 Task: Create Card Sales Closing Review in Board Newsletter Design Ideas to Workspace Customer Service Software. Create Card Circus Review in Board Email Marketing Conversion Rate Optimization to Workspace Customer Service Software. Create Card Sales Target Review in Board Market Analysis for International Expansion to Workspace Customer Service Software
Action: Mouse moved to (113, 362)
Screenshot: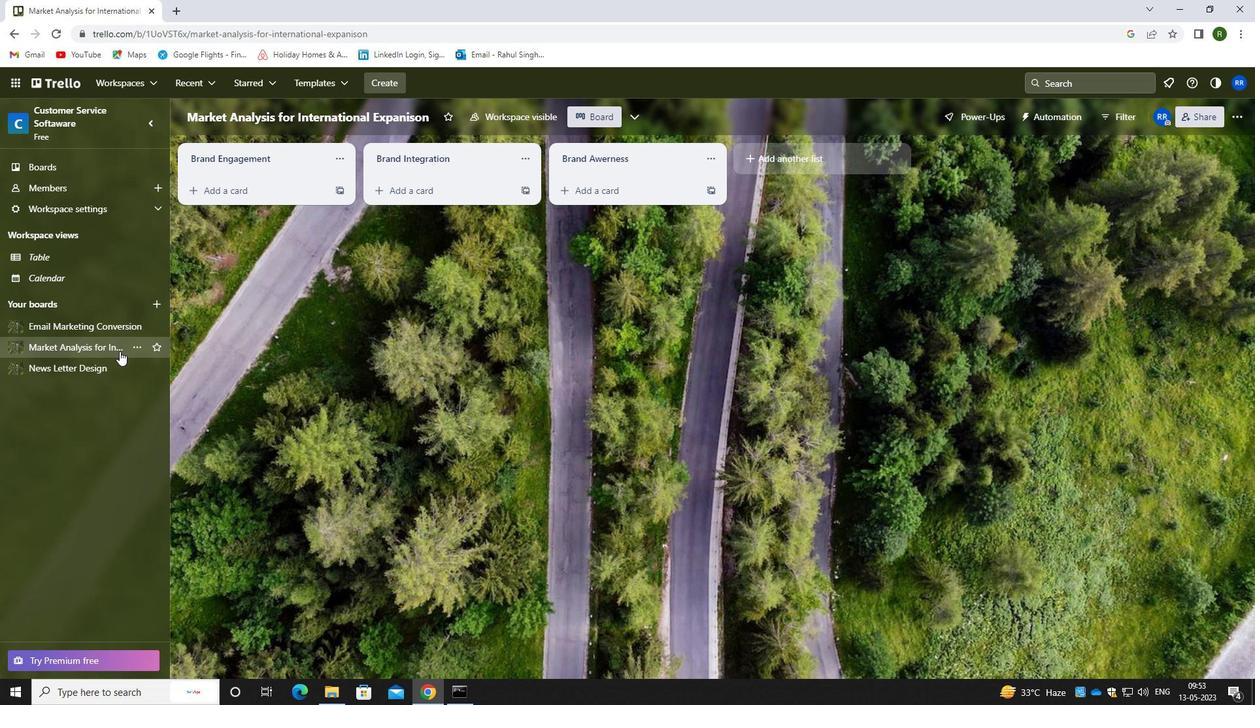 
Action: Mouse pressed left at (113, 362)
Screenshot: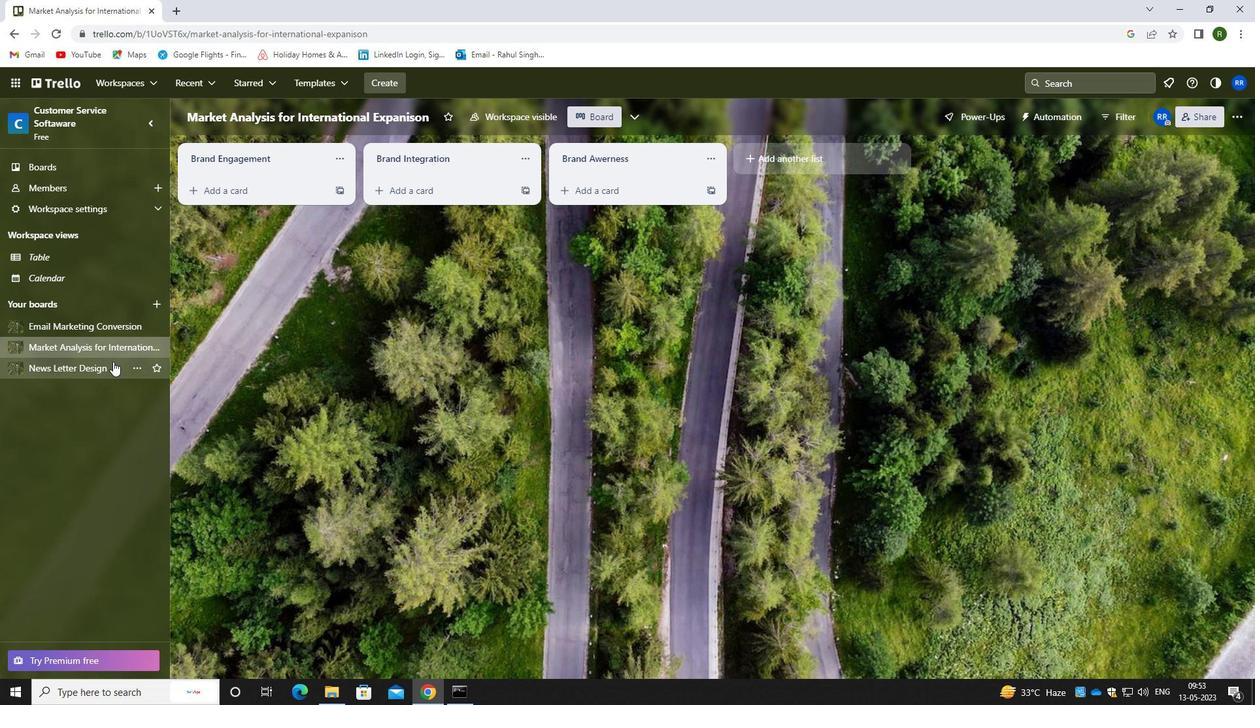 
Action: Mouse moved to (205, 196)
Screenshot: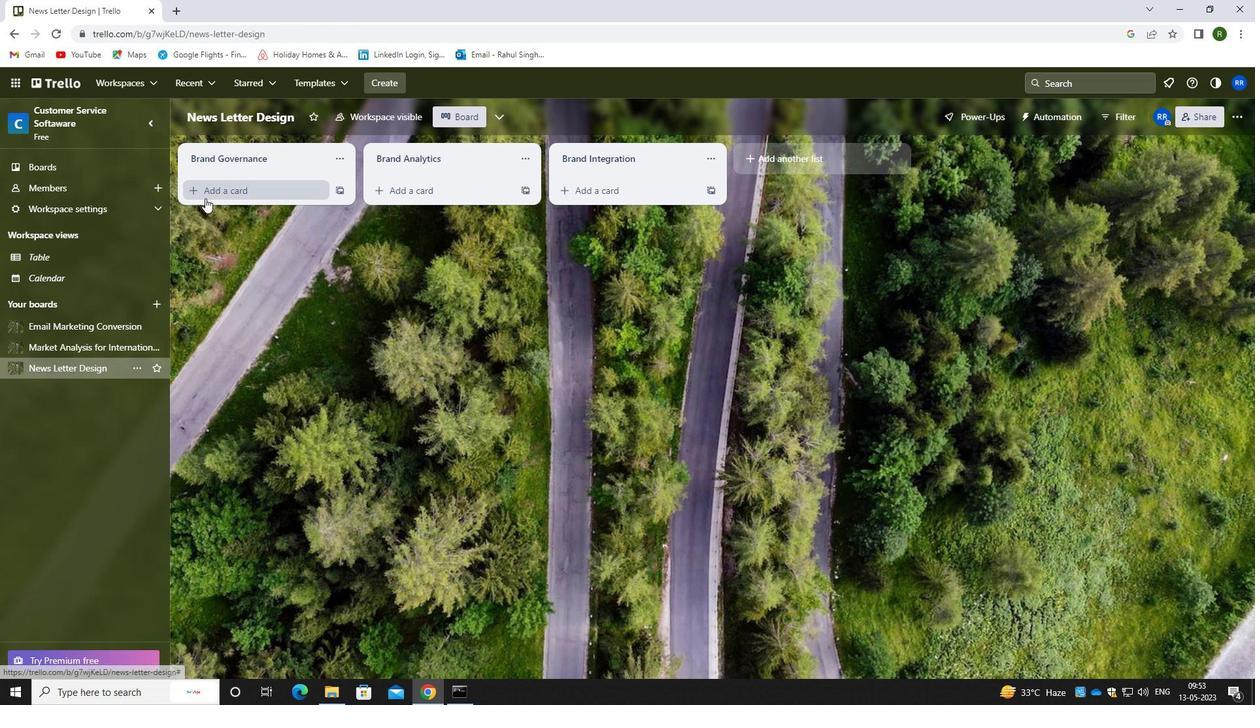 
Action: Mouse pressed left at (205, 196)
Screenshot: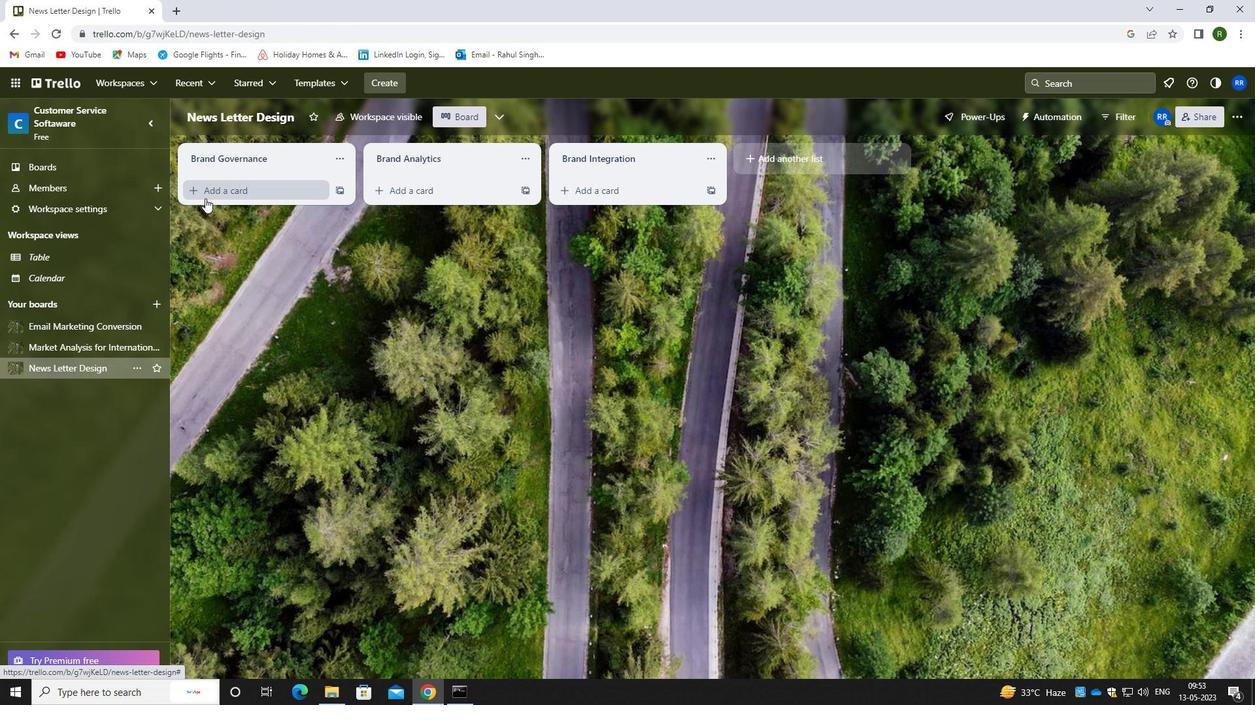 
Action: Mouse moved to (215, 198)
Screenshot: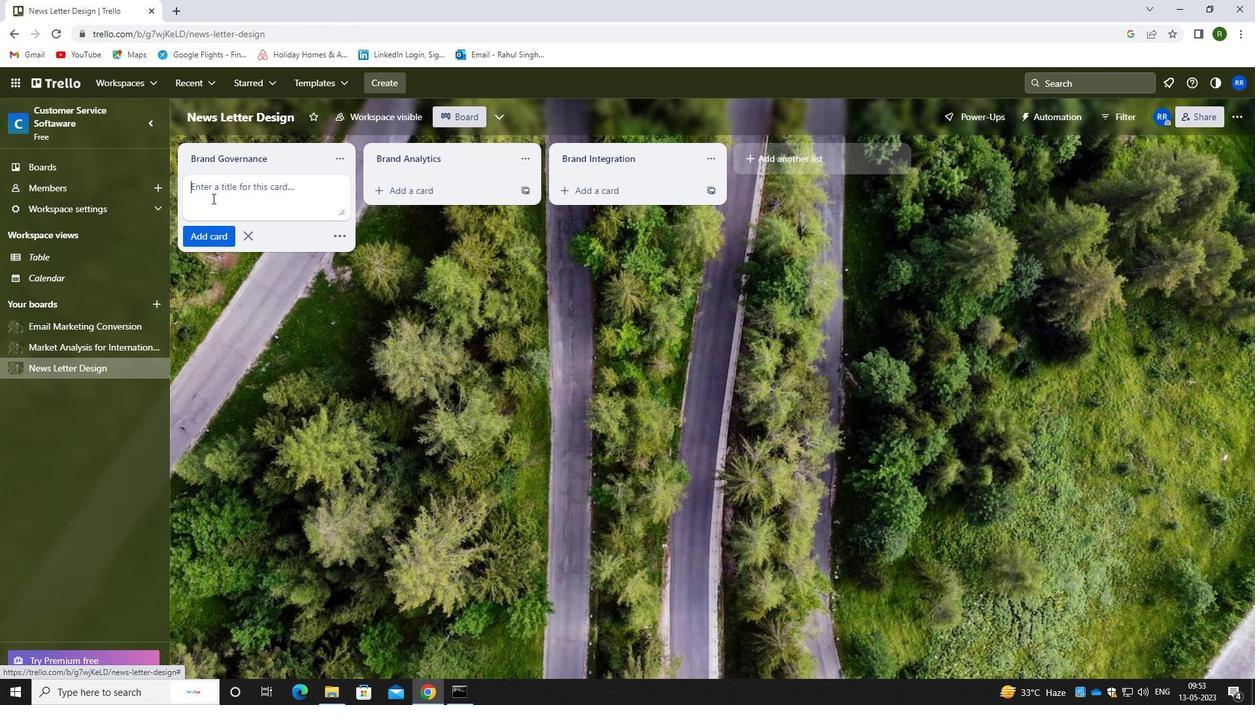
Action: Key pressed <Key.caps_lock>s<Key.caps_lock>ales<Key.space><Key.caps_lock>c<Key.caps_lock>losing<Key.space><Key.caps_lock>r<Key.caps_lock>eview
Screenshot: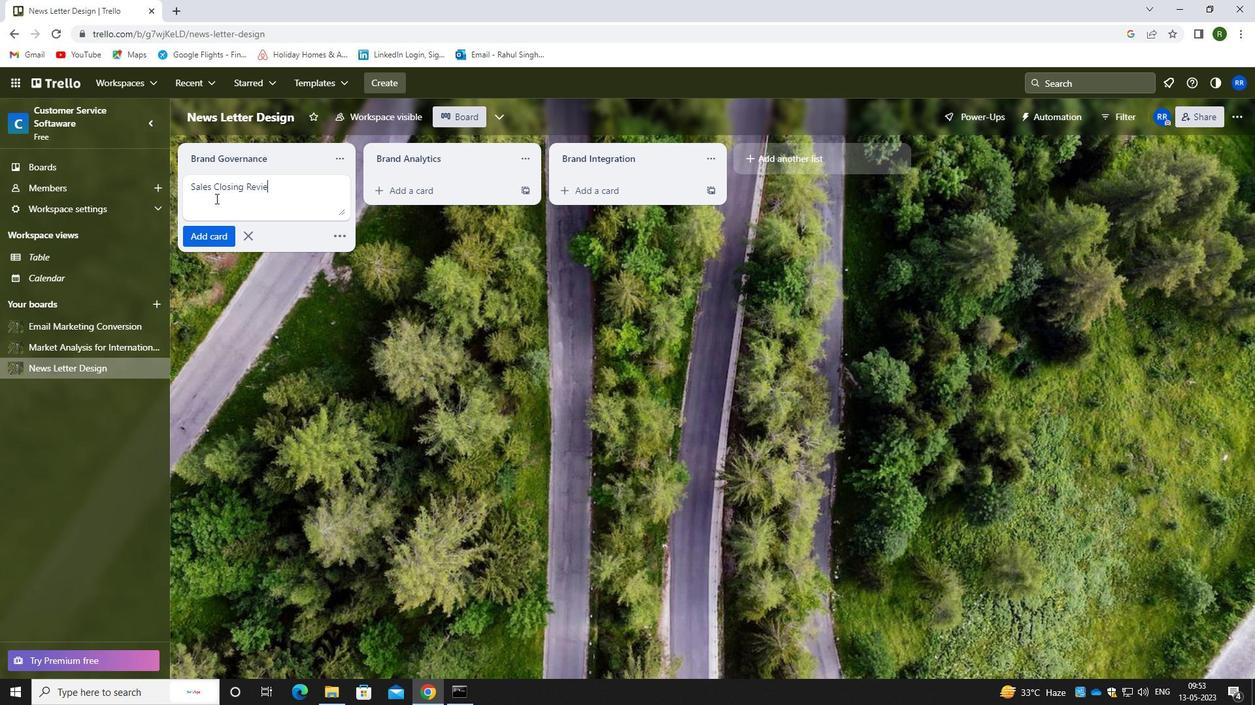 
Action: Mouse moved to (214, 239)
Screenshot: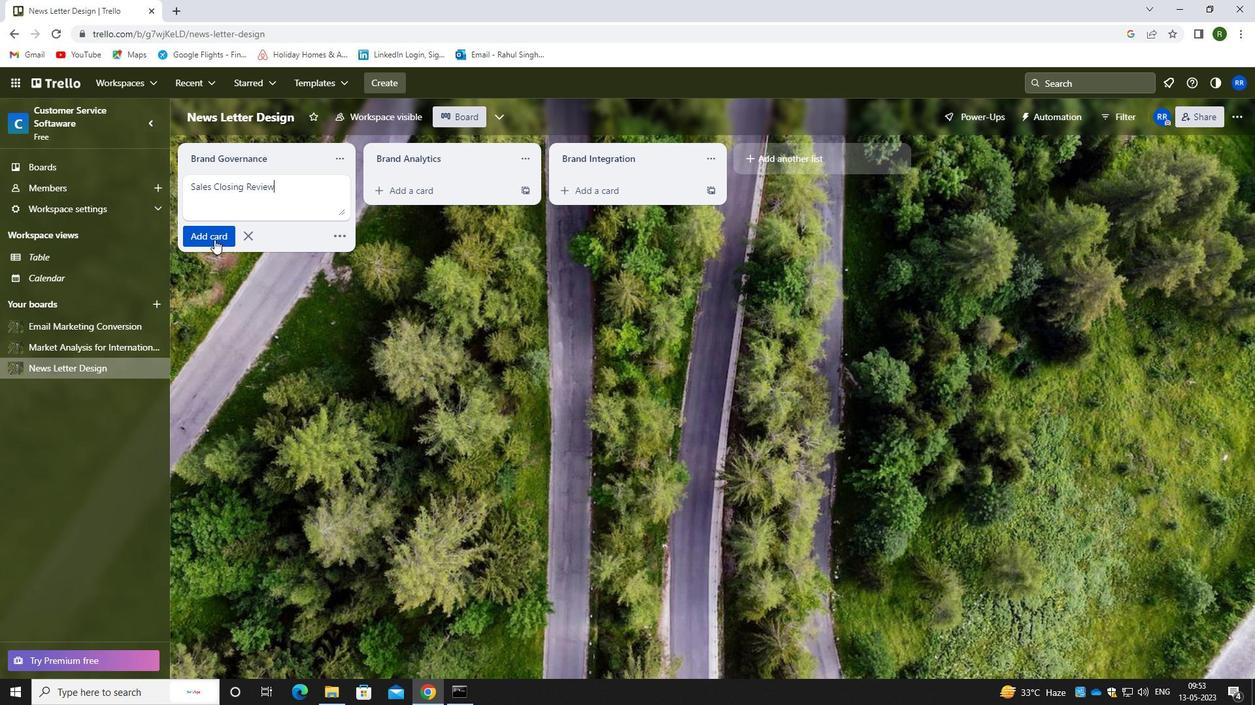 
Action: Mouse pressed left at (214, 239)
Screenshot: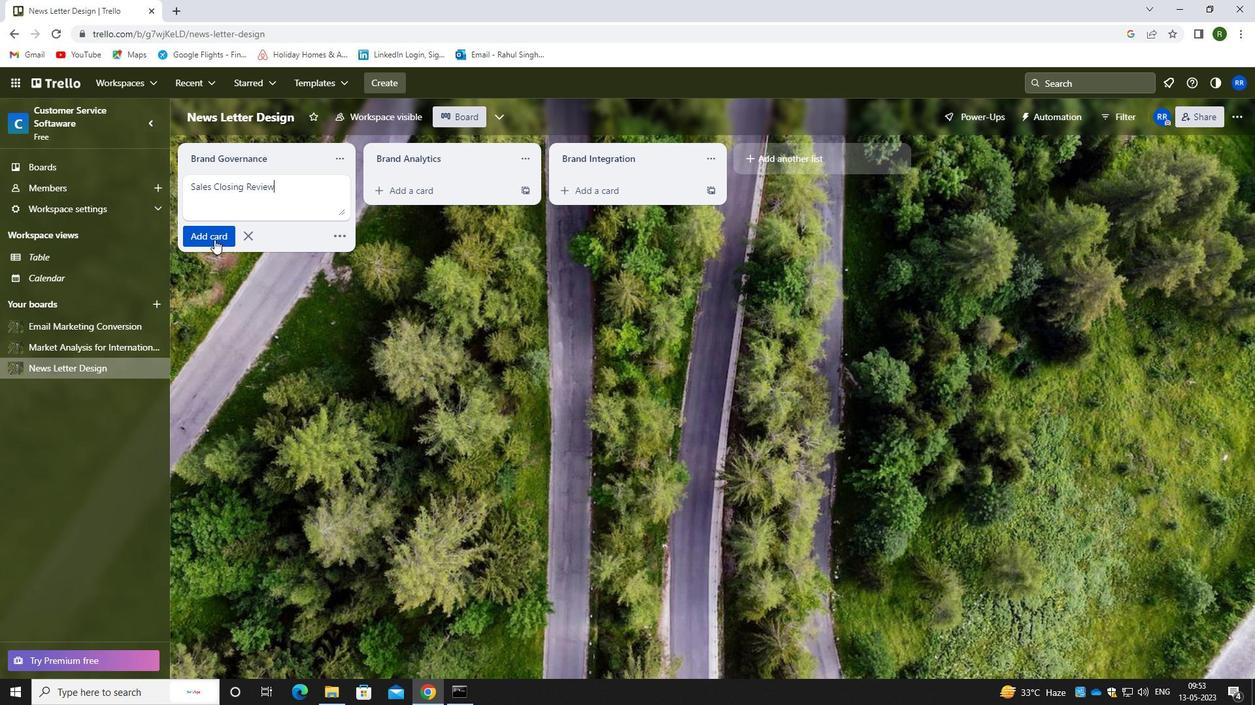 
Action: Mouse moved to (104, 325)
Screenshot: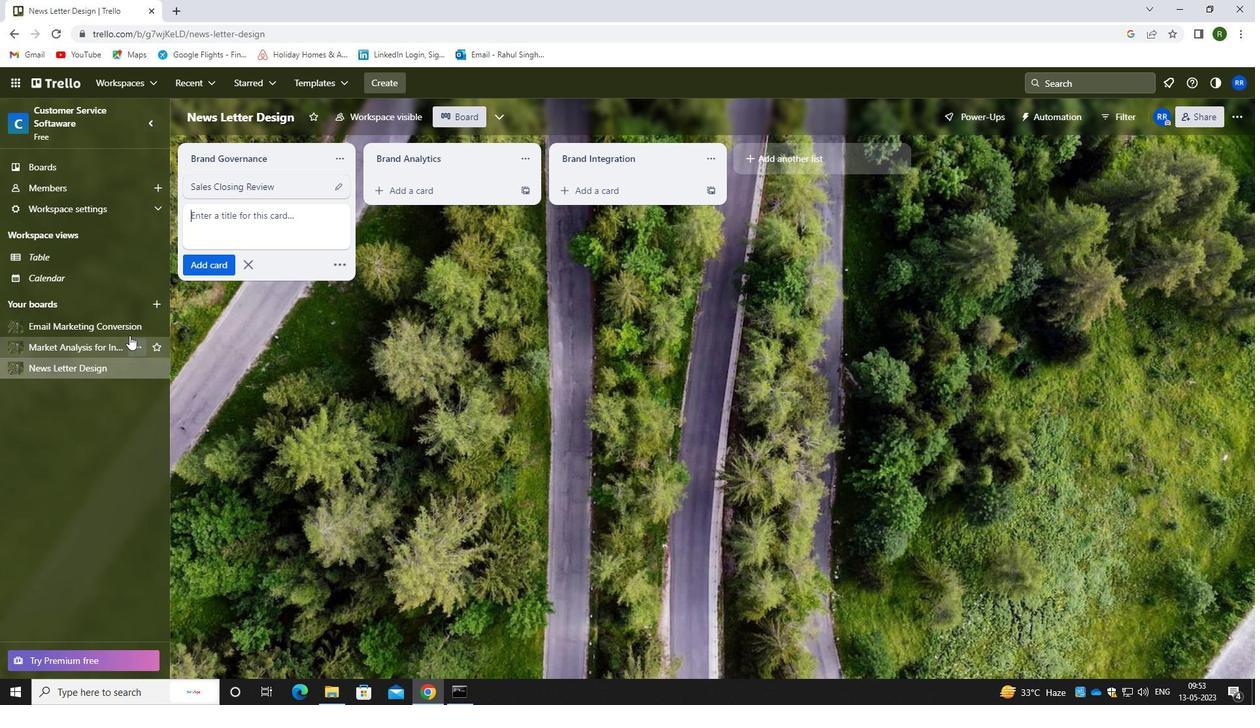 
Action: Mouse pressed left at (104, 325)
Screenshot: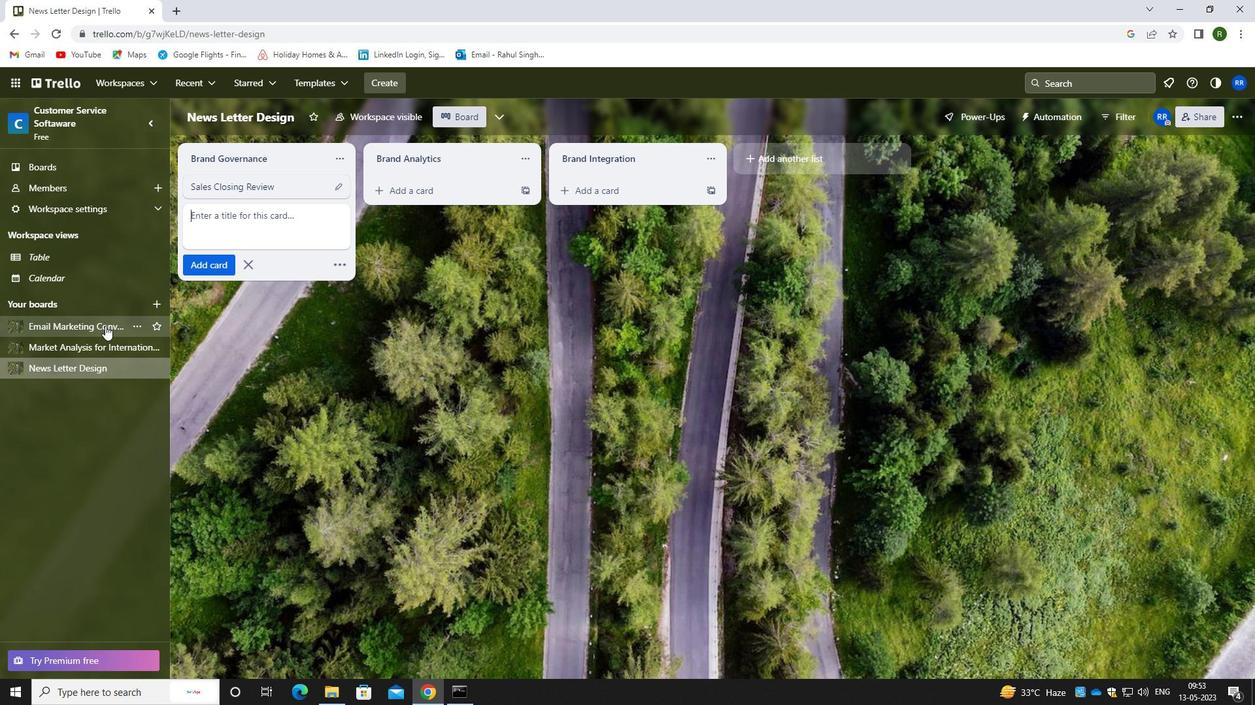 
Action: Mouse moved to (220, 190)
Screenshot: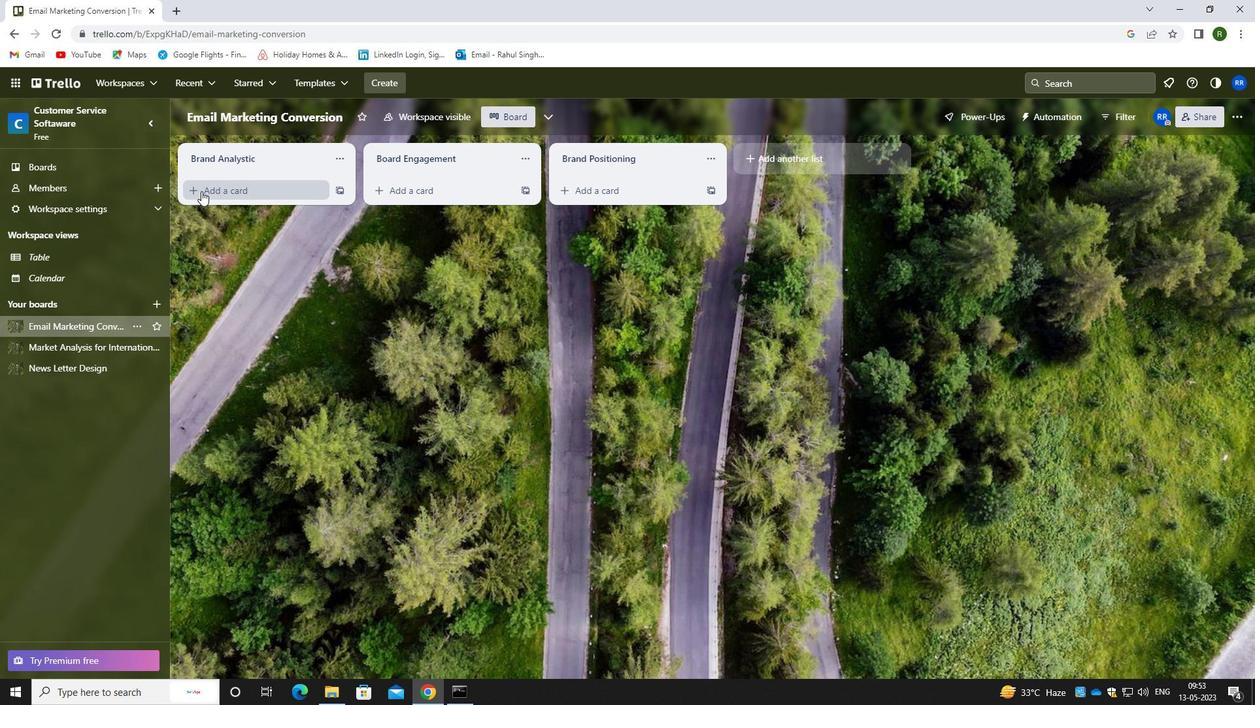 
Action: Mouse pressed left at (220, 190)
Screenshot: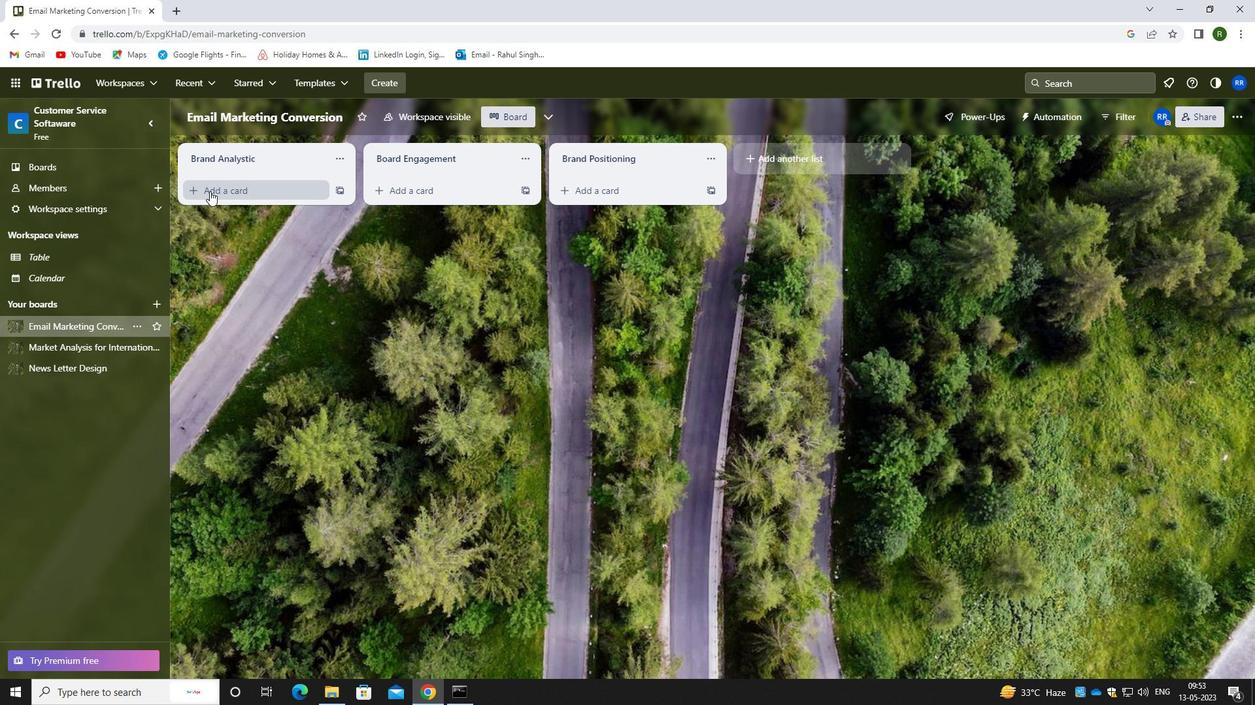 
Action: Mouse moved to (228, 229)
Screenshot: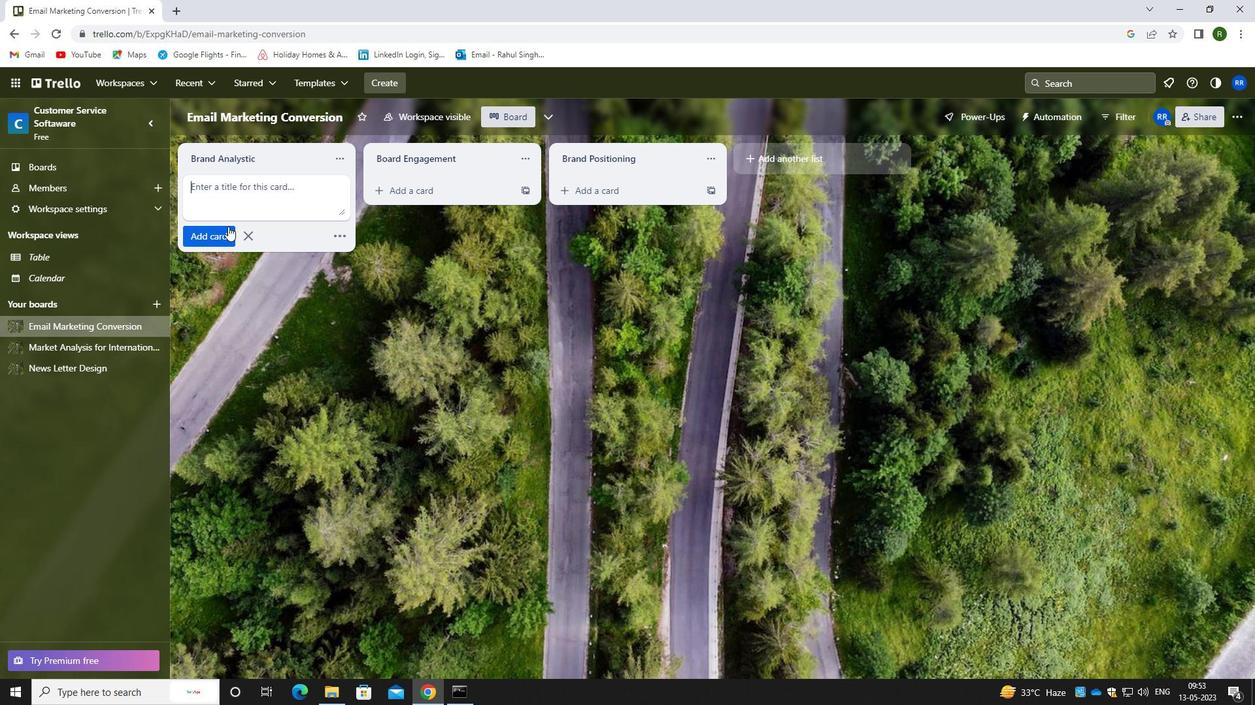 
Action: Key pressed <Key.caps_lock>c<Key.caps_lock>ircus<Key.space><Key.caps_lock>r<Key.caps_lock>eview
Screenshot: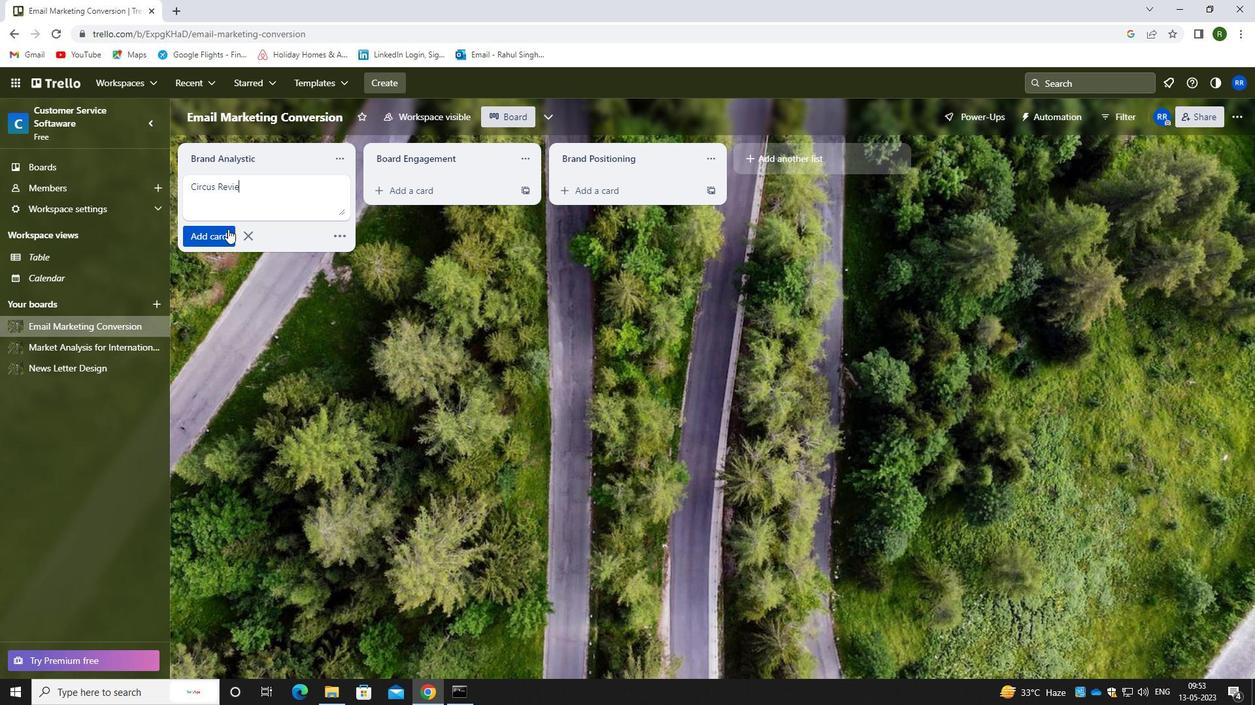 
Action: Mouse moved to (202, 245)
Screenshot: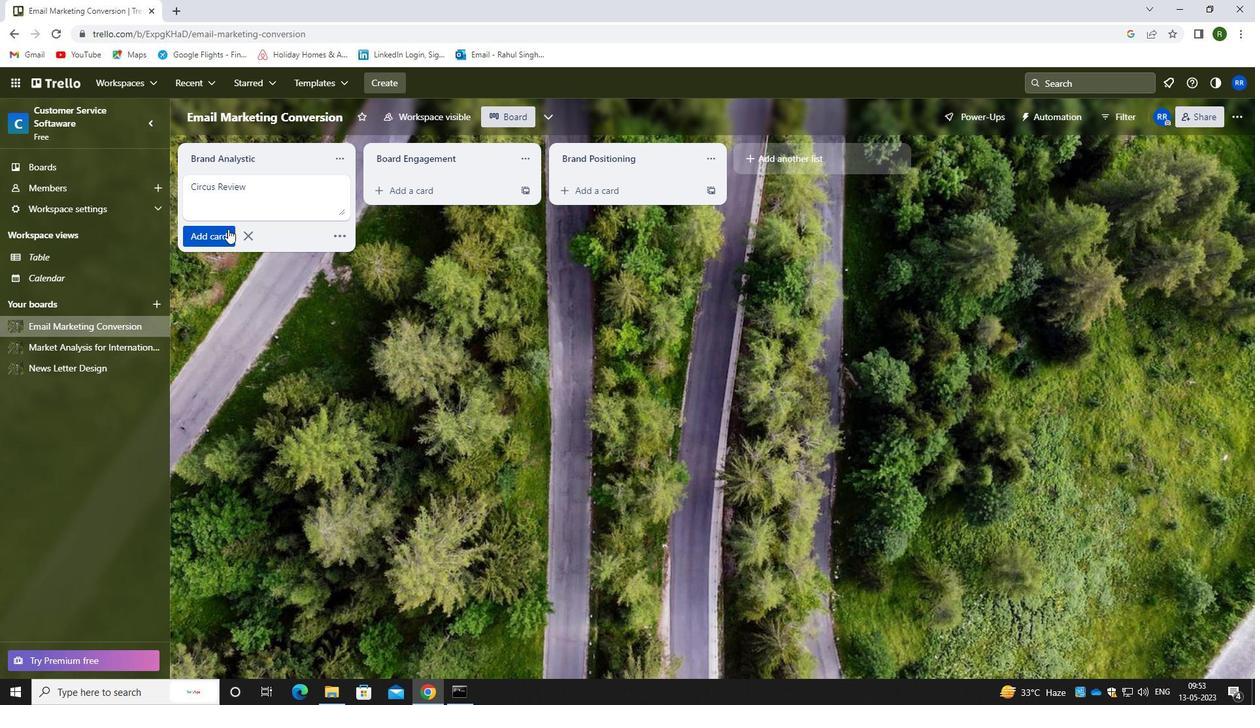 
Action: Mouse pressed left at (202, 245)
Screenshot: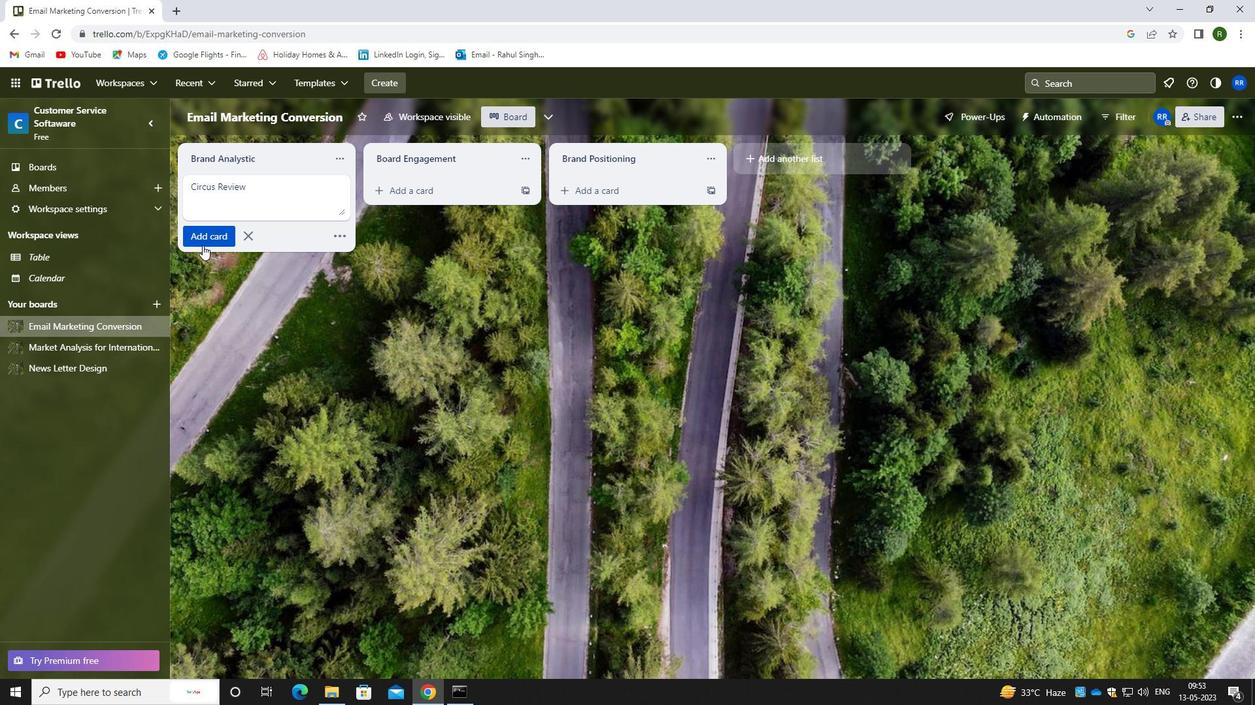 
Action: Mouse moved to (212, 422)
Screenshot: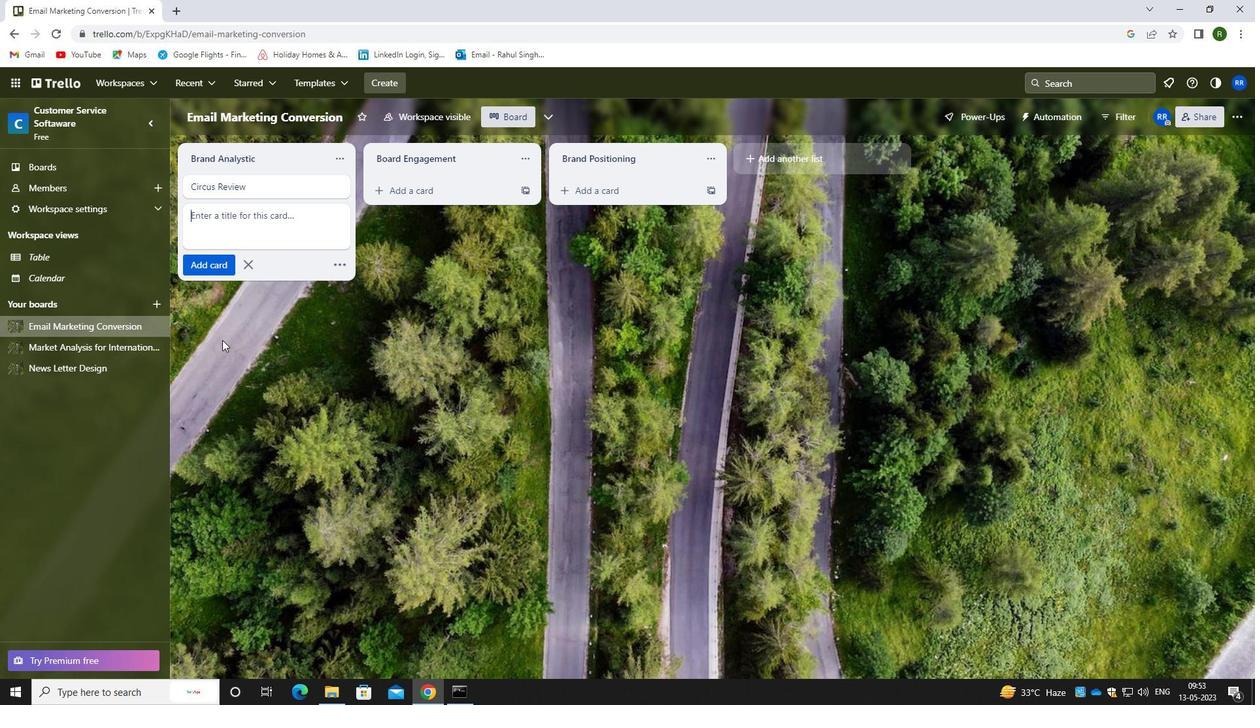 
Action: Mouse pressed left at (212, 422)
Screenshot: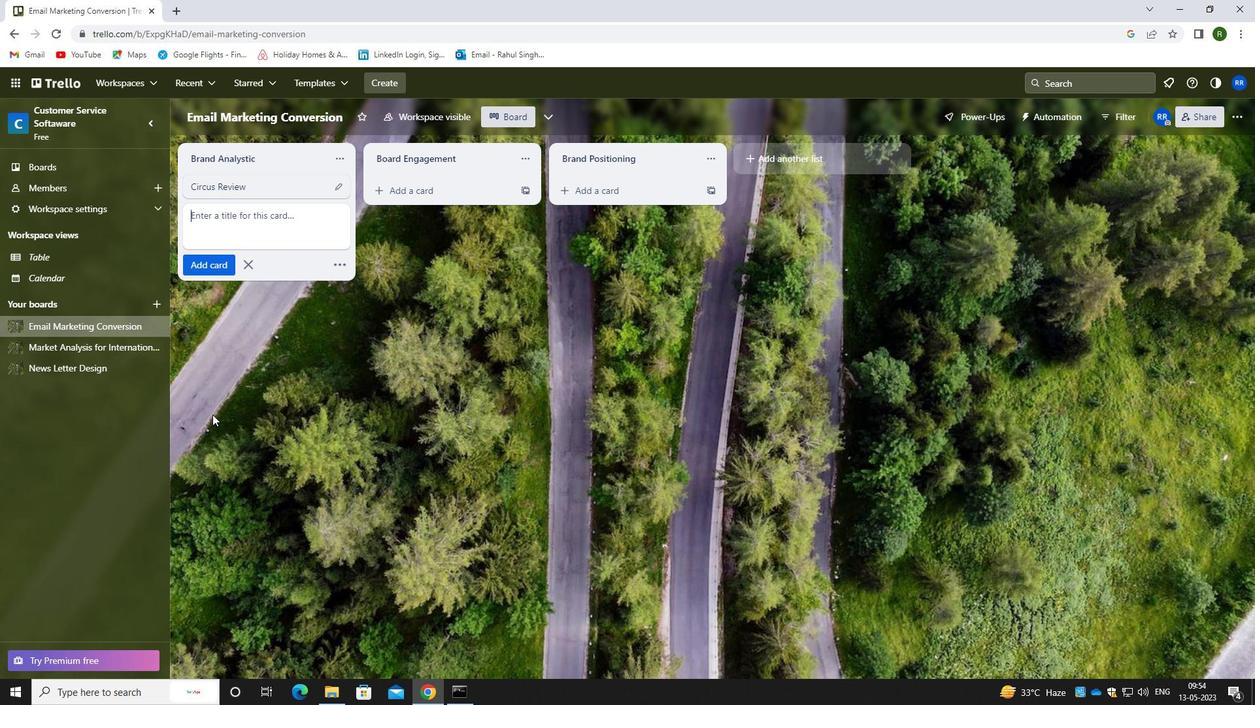 
Action: Mouse moved to (100, 352)
Screenshot: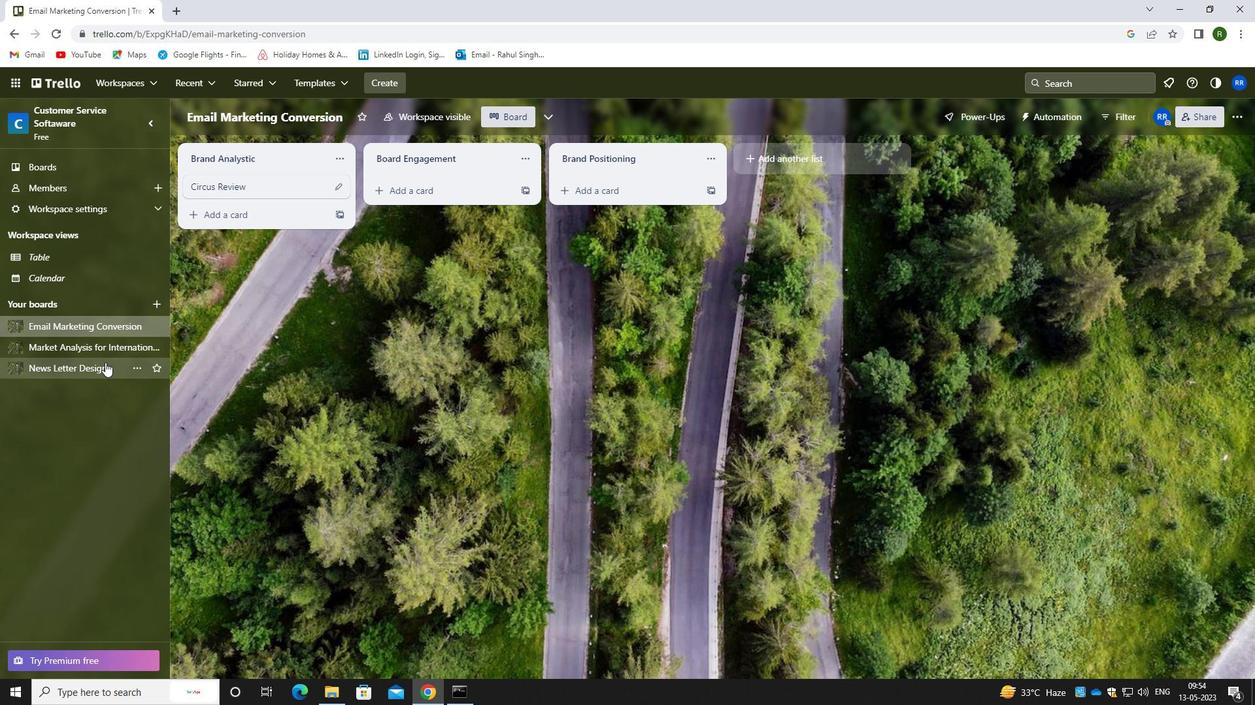 
Action: Mouse pressed left at (100, 352)
Screenshot: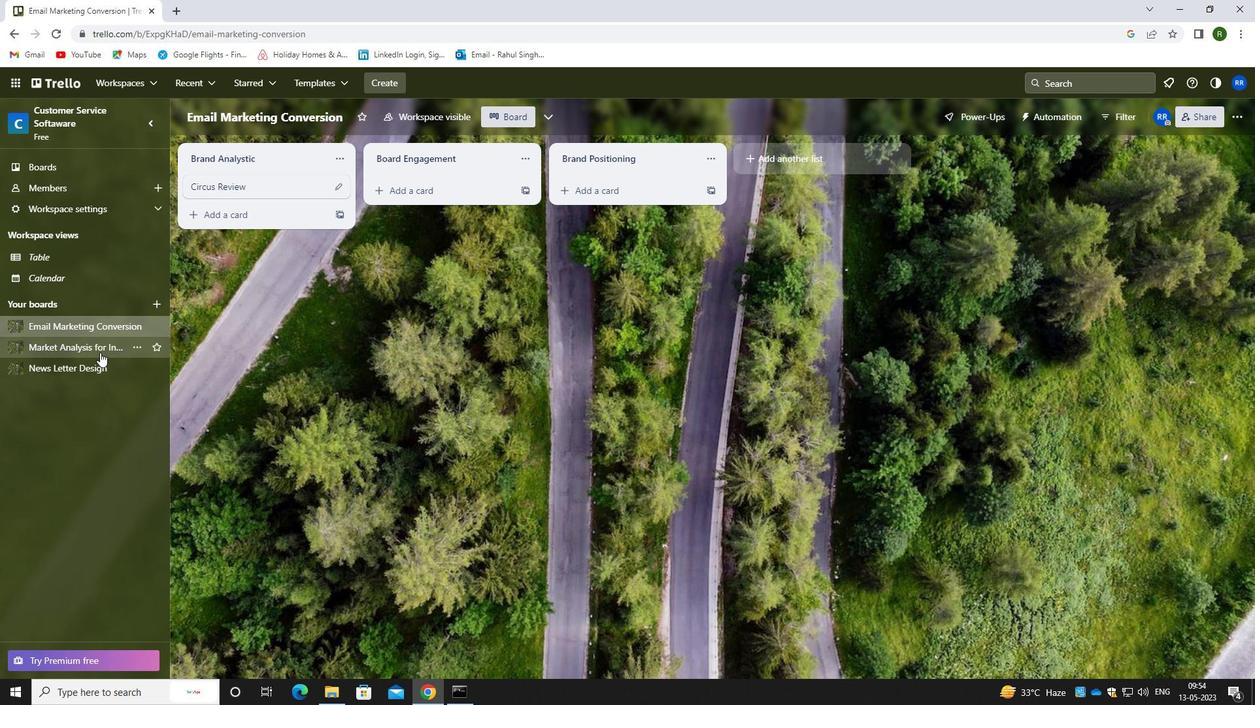 
Action: Mouse moved to (235, 185)
Screenshot: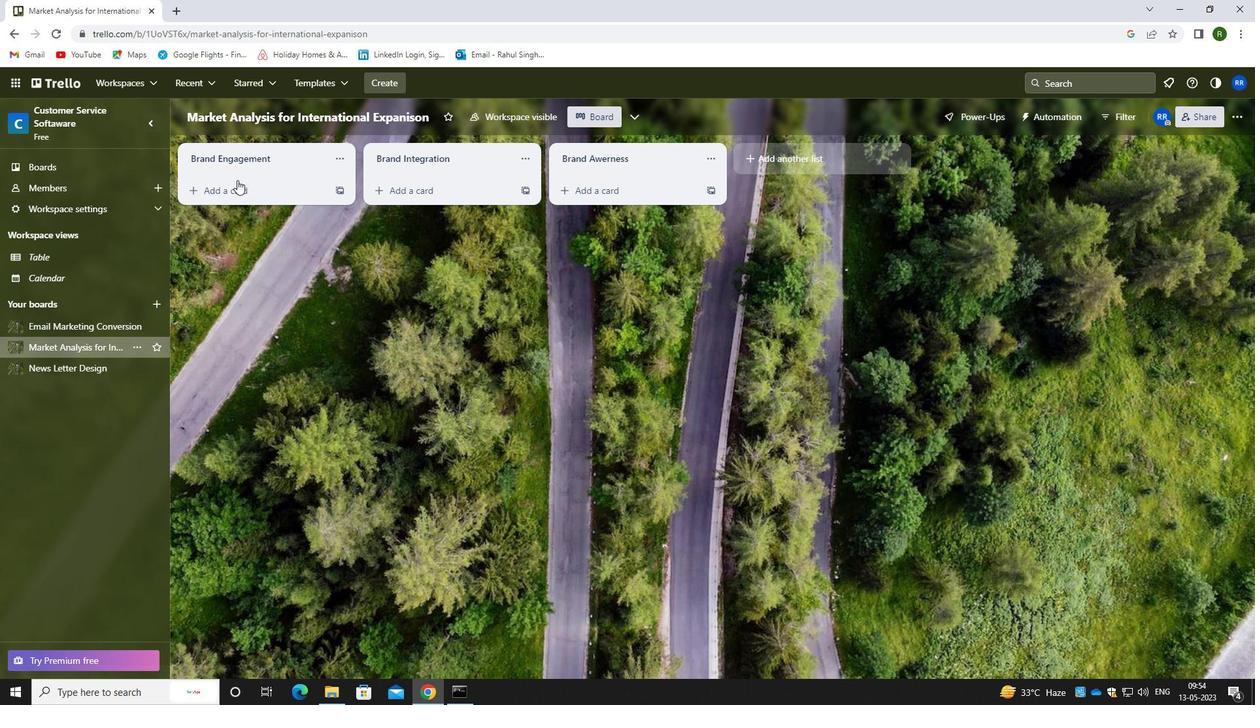 
Action: Mouse pressed left at (235, 185)
Screenshot: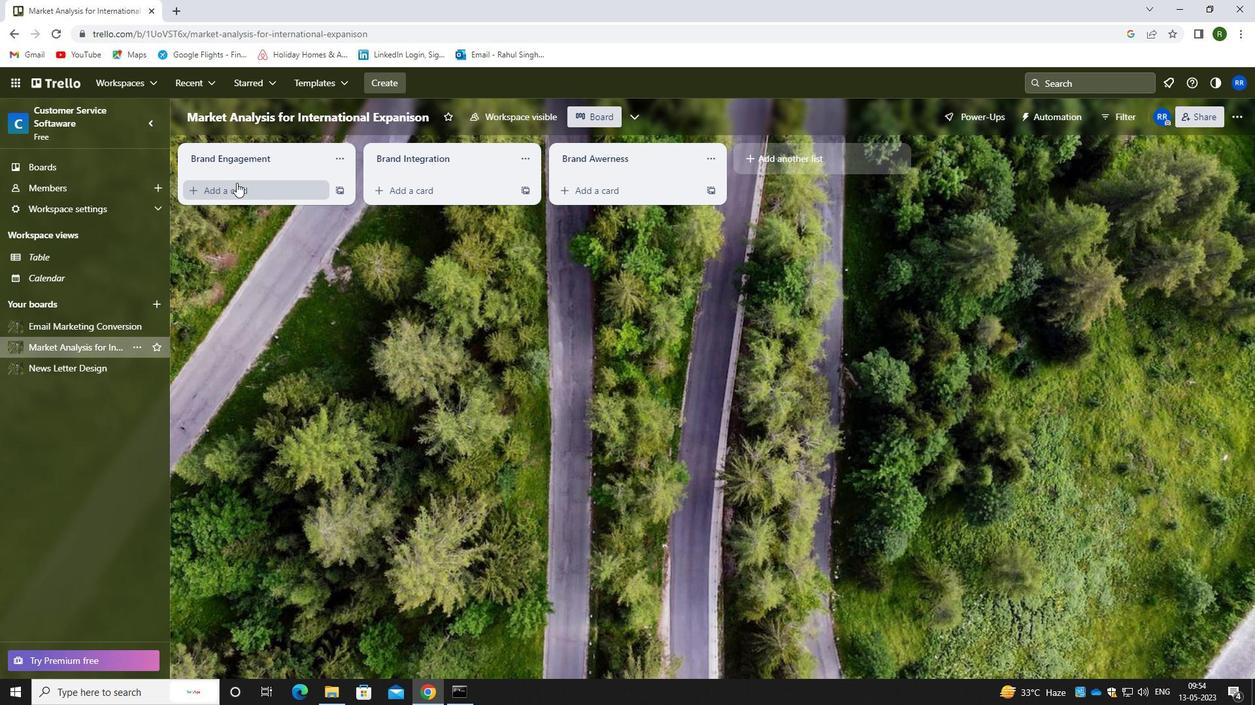 
Action: Mouse moved to (239, 191)
Screenshot: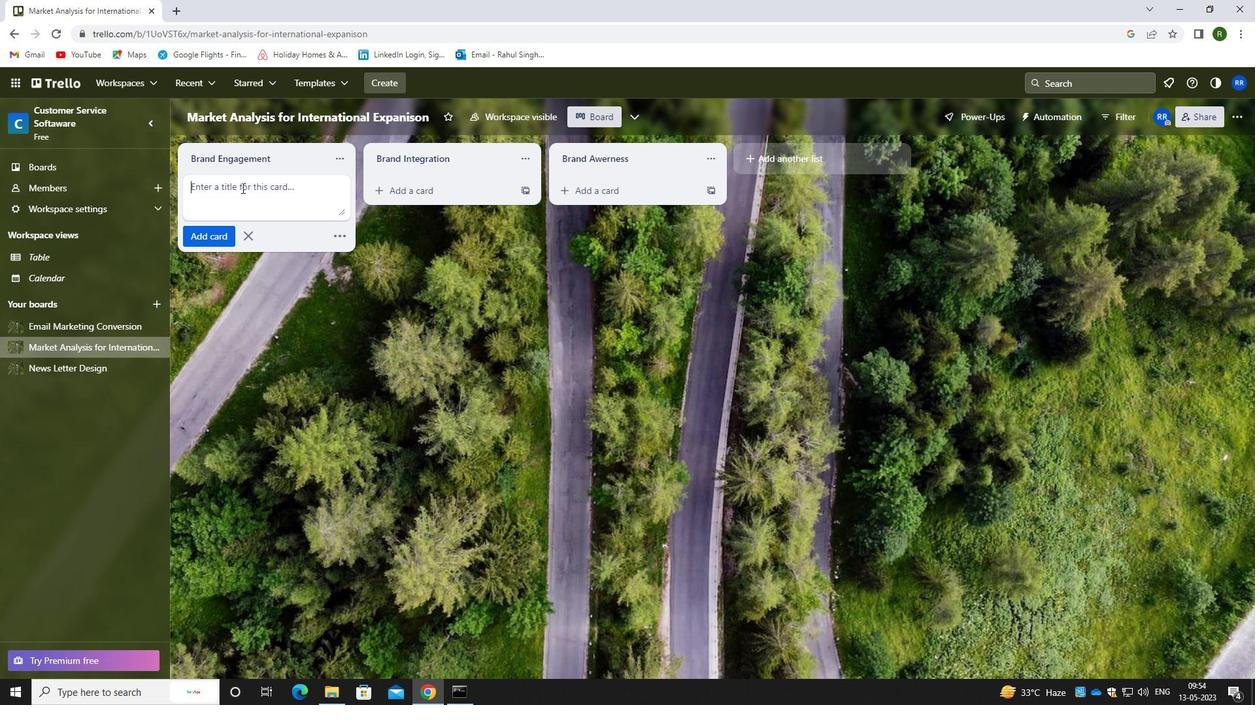 
Action: Key pressed <Key.caps_lock>s<Key.caps_lock>ales<Key.space>t<Key.backspace><Key.caps_lock>t<Key.caps_lock>arget<Key.space><Key.caps_lock>r<Key.caps_lock>eview
Screenshot: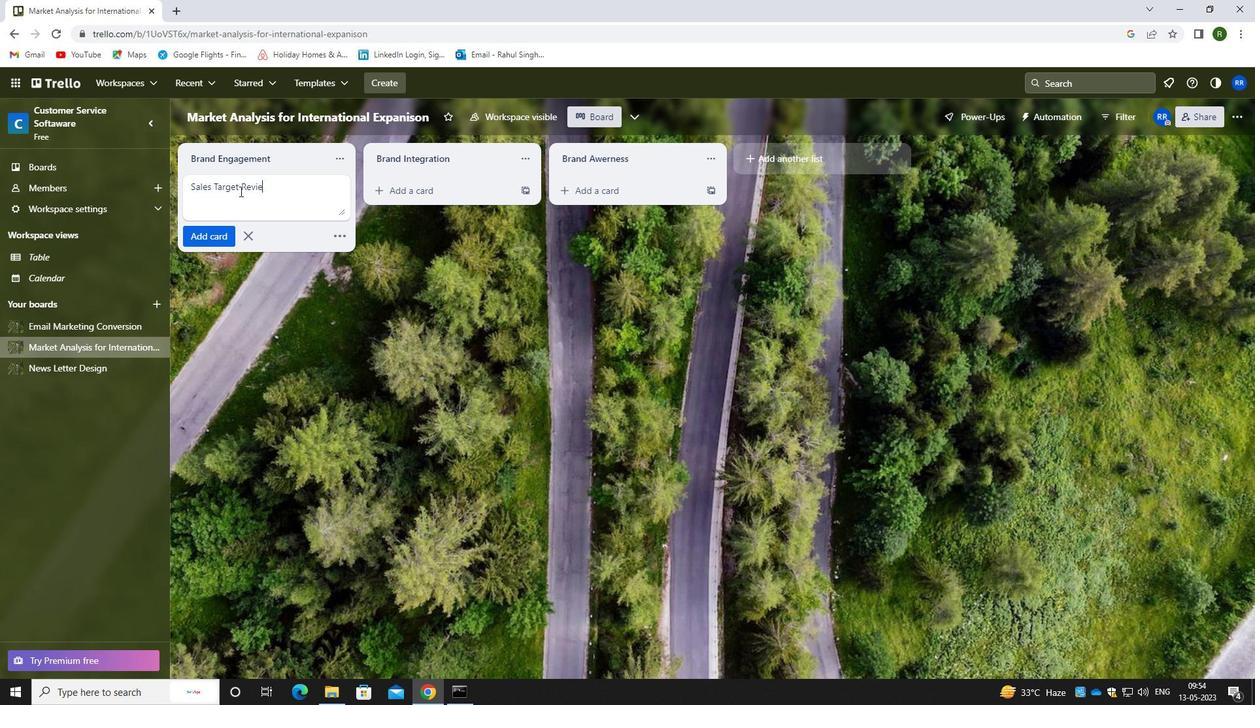 
Action: Mouse moved to (217, 241)
Screenshot: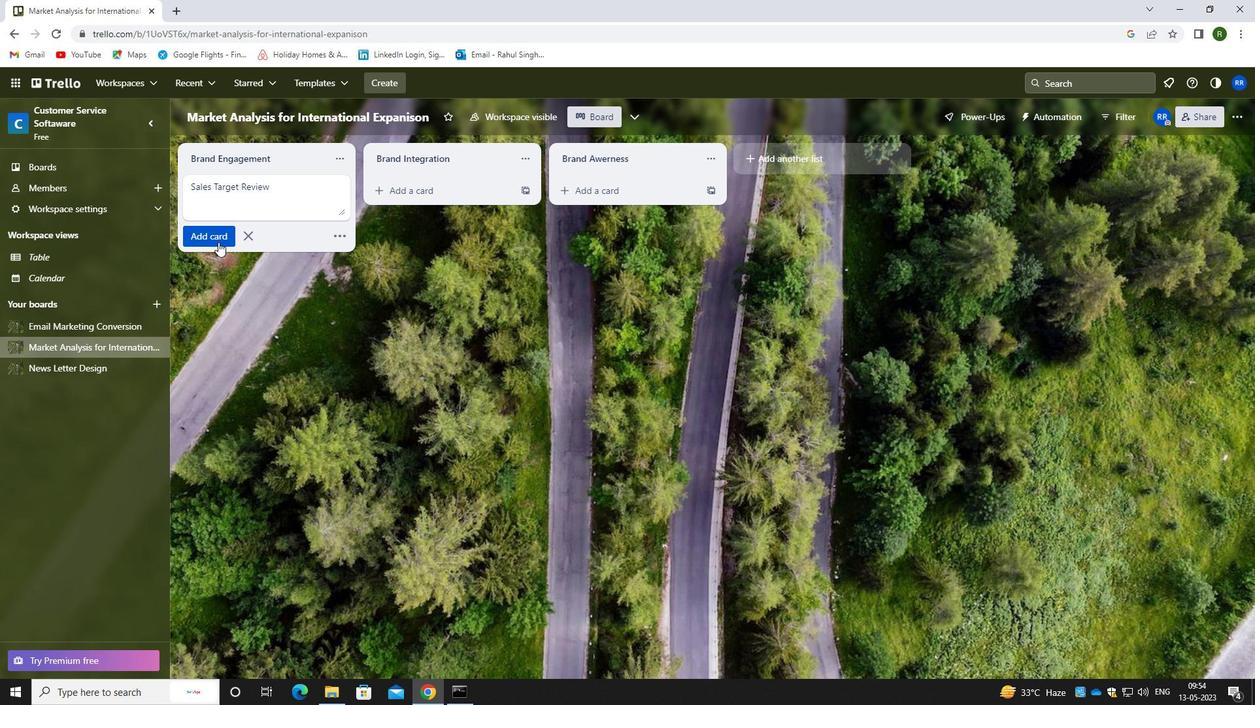 
Action: Mouse pressed left at (217, 241)
Screenshot: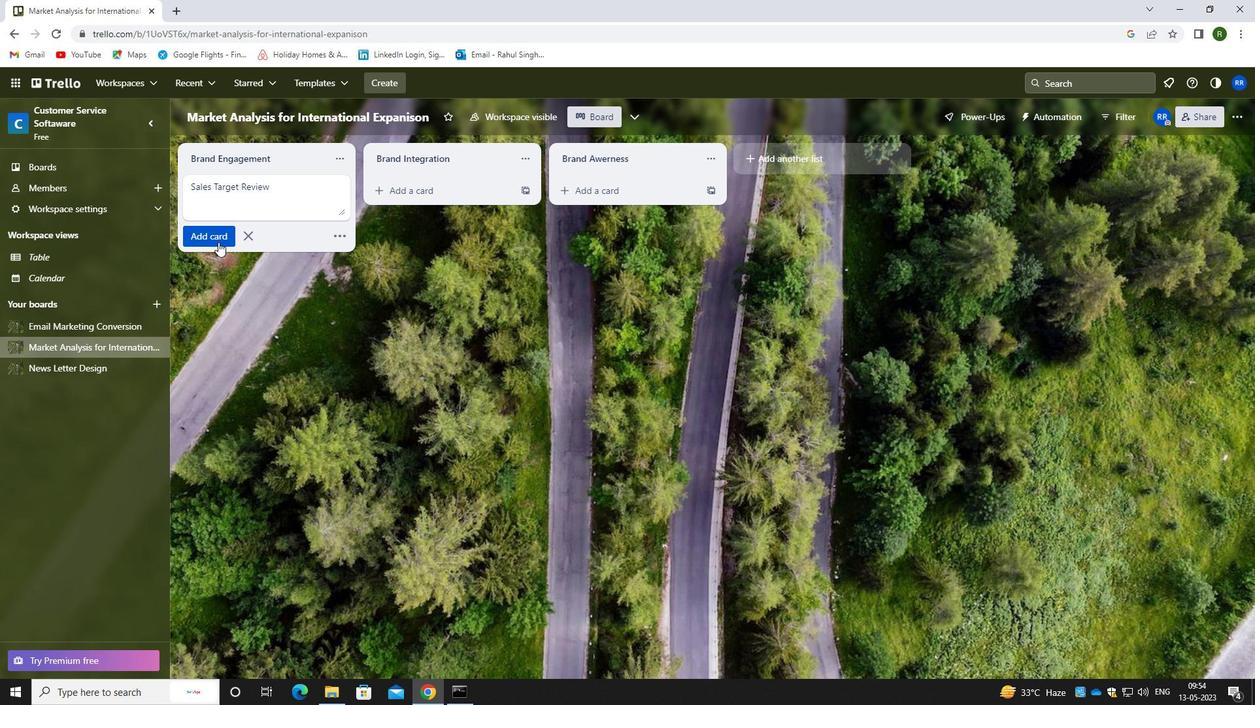 
Action: Mouse moved to (231, 312)
Screenshot: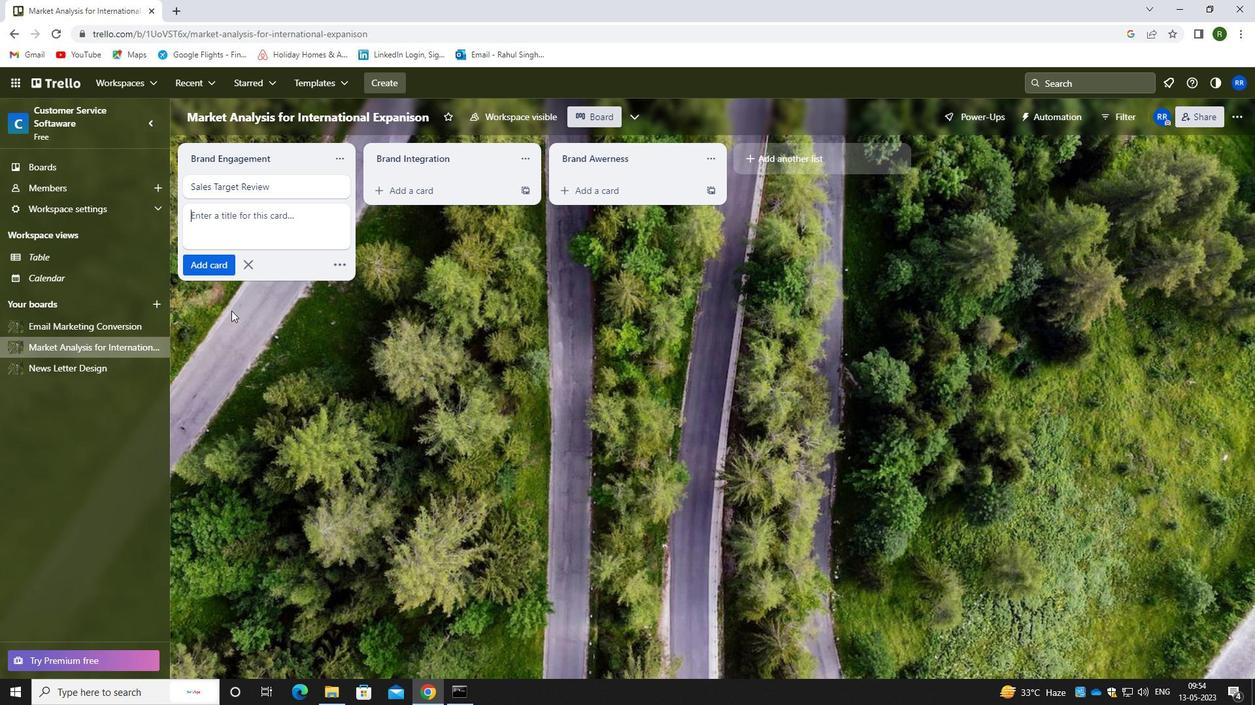 
Action: Mouse pressed left at (231, 312)
Screenshot: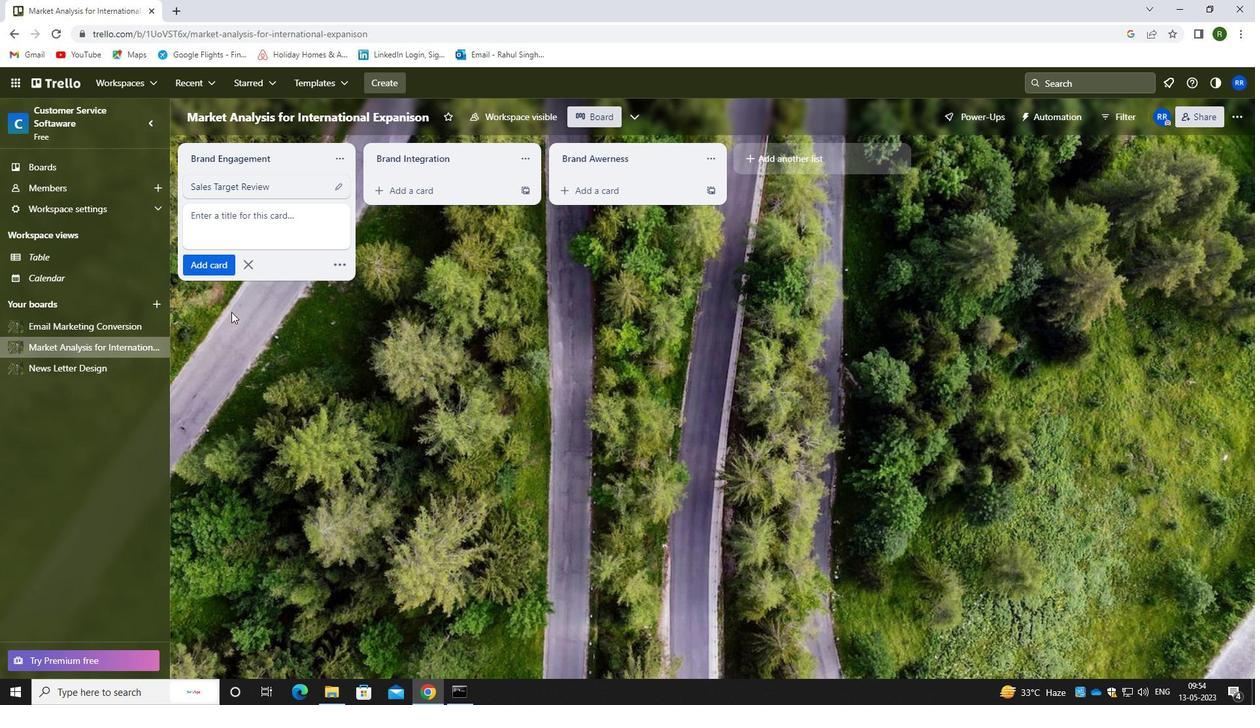 
Action: Mouse moved to (264, 323)
Screenshot: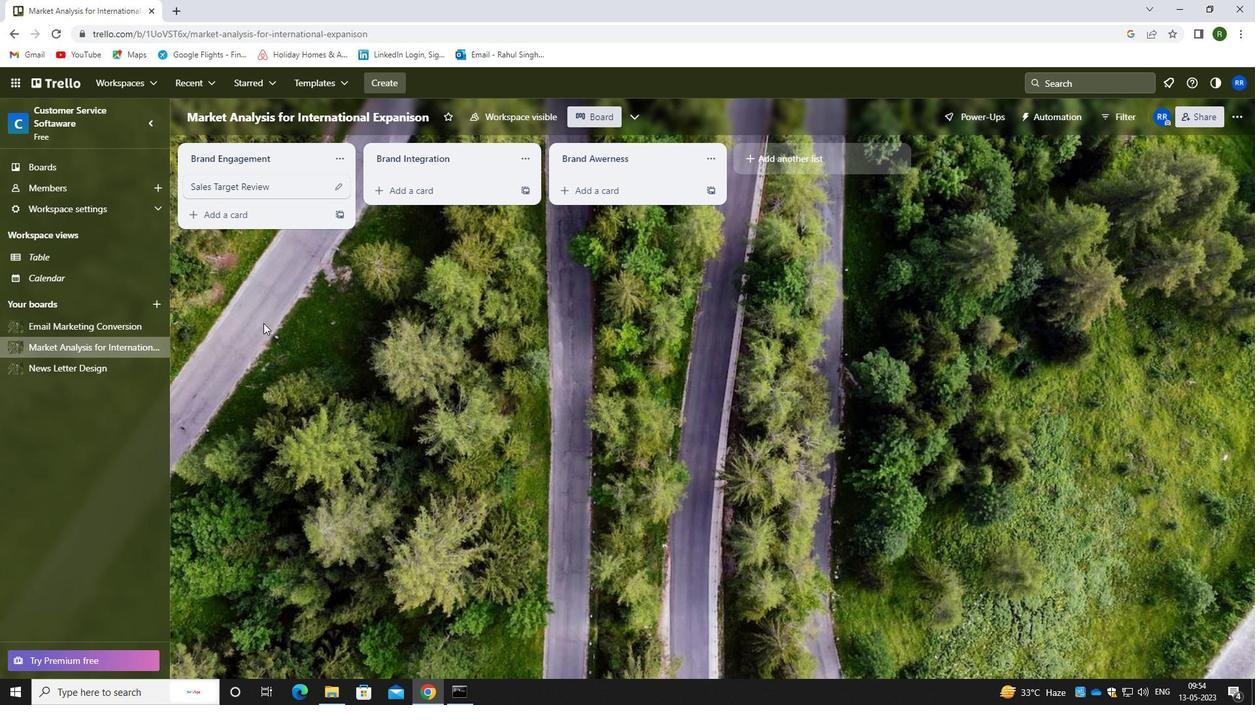 
